 Task: Reply All to email with the signature Aiden Davis with the subject 'Meeting invitation' from softage.1@softage.net with the message 'Can you please provide more information about the recent company merger?'
Action: Mouse moved to (987, 162)
Screenshot: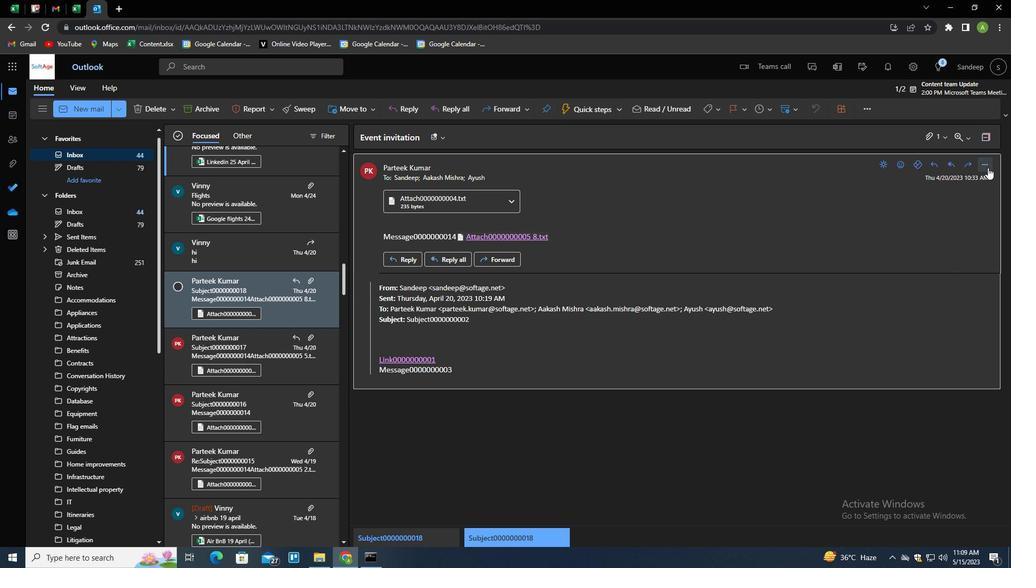 
Action: Mouse pressed left at (987, 162)
Screenshot: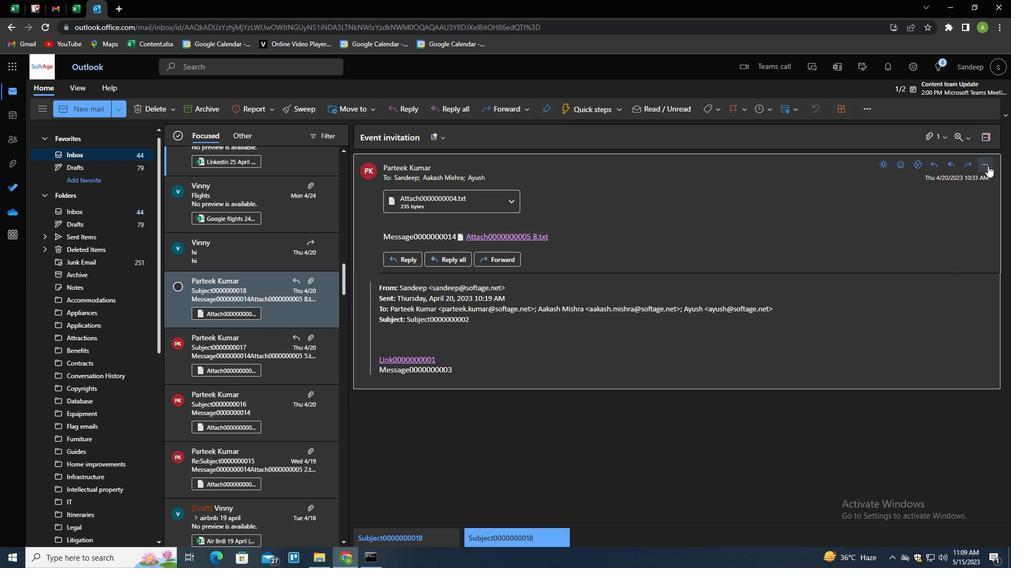 
Action: Mouse moved to (920, 182)
Screenshot: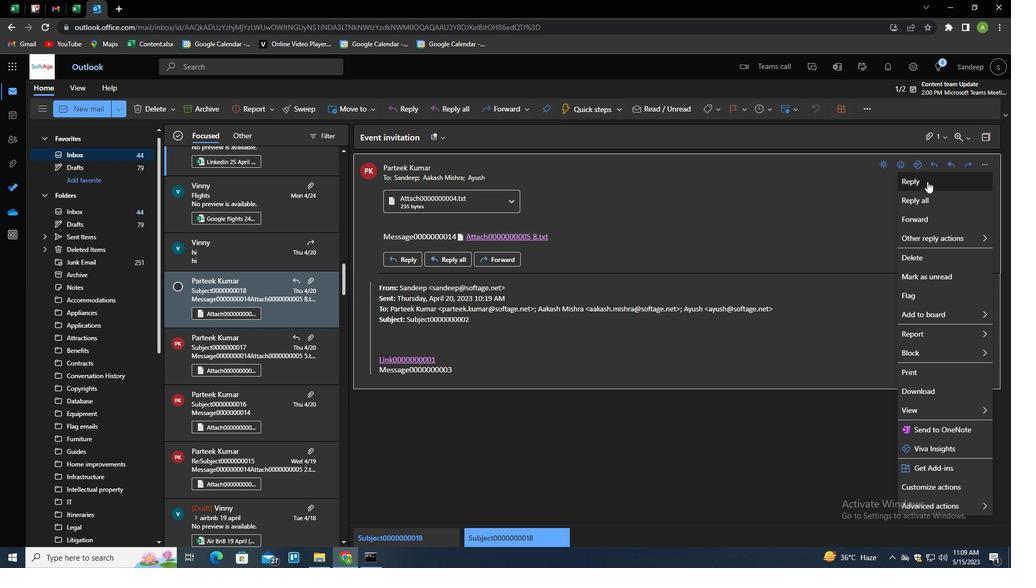 
Action: Mouse pressed left at (920, 182)
Screenshot: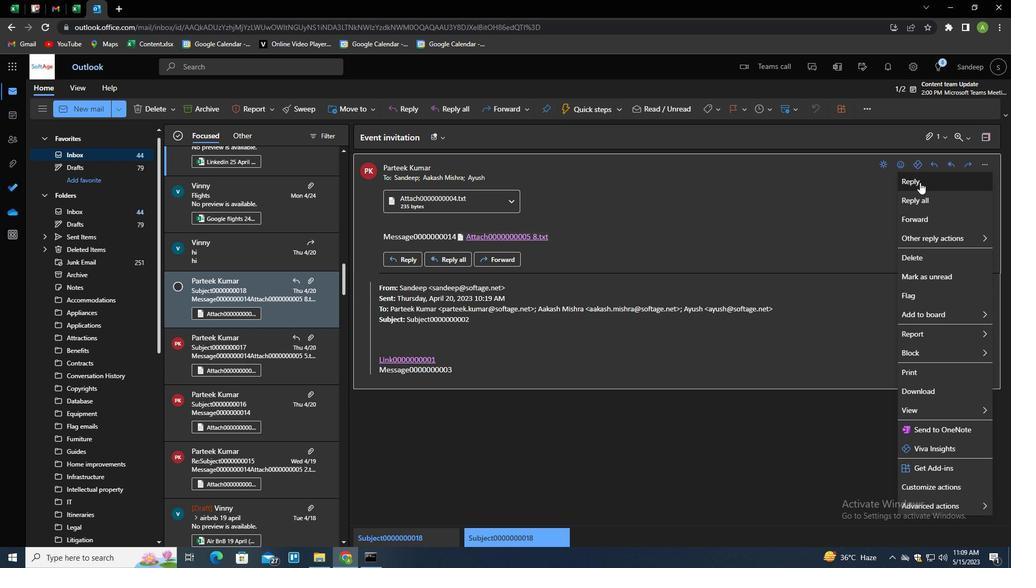 
Action: Mouse moved to (711, 115)
Screenshot: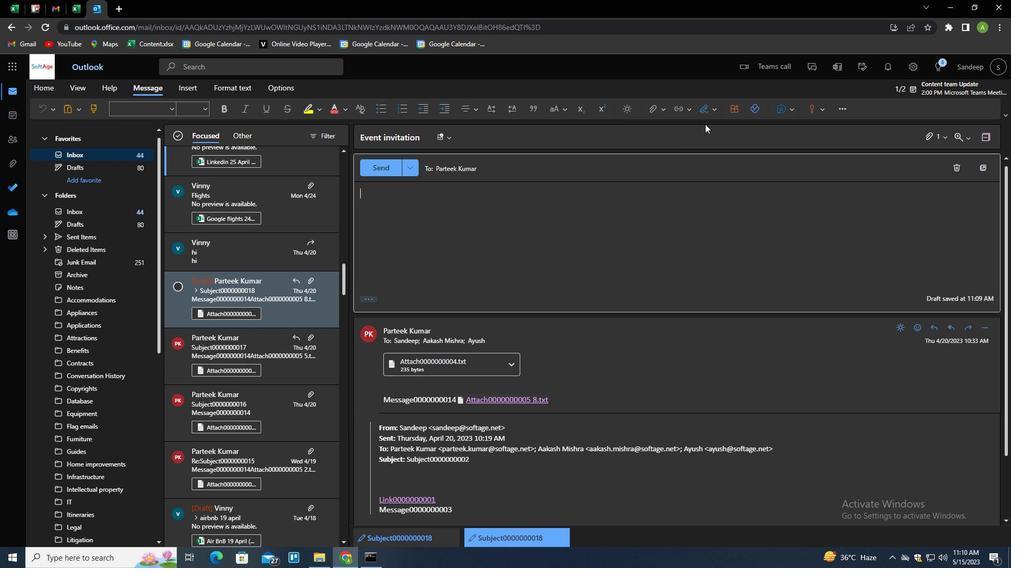 
Action: Mouse pressed left at (711, 115)
Screenshot: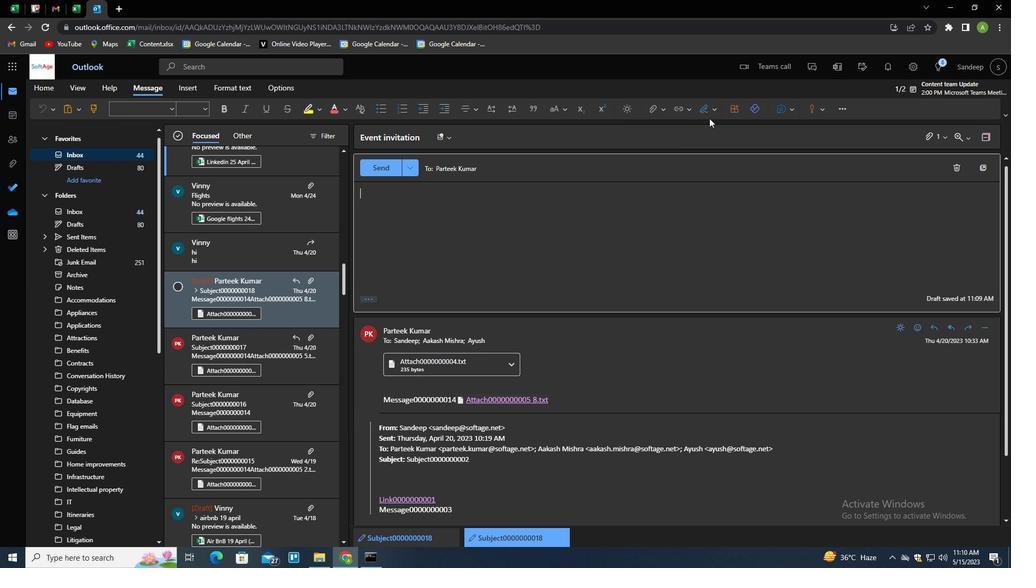 
Action: Mouse moved to (693, 152)
Screenshot: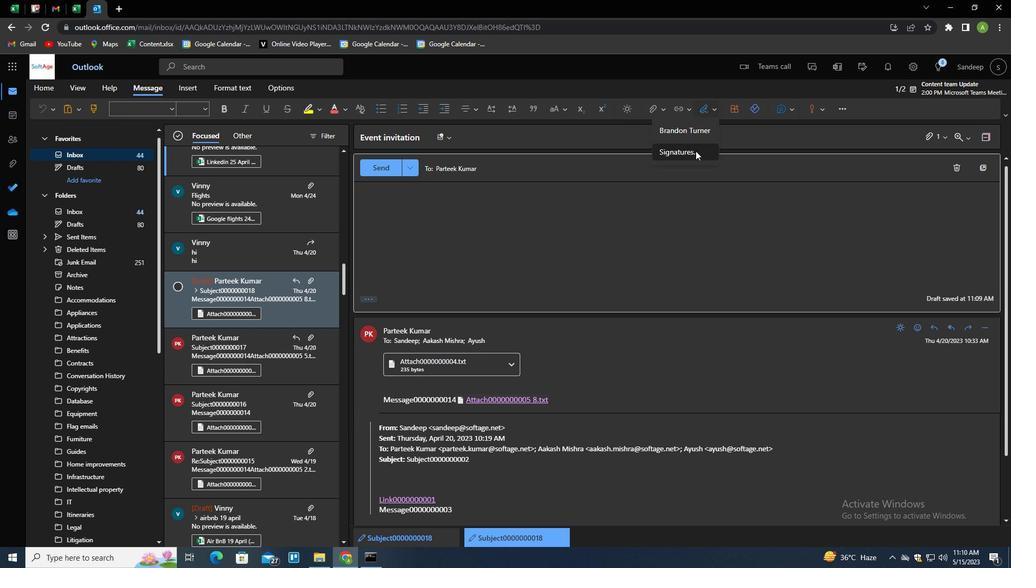 
Action: Mouse pressed left at (693, 152)
Screenshot: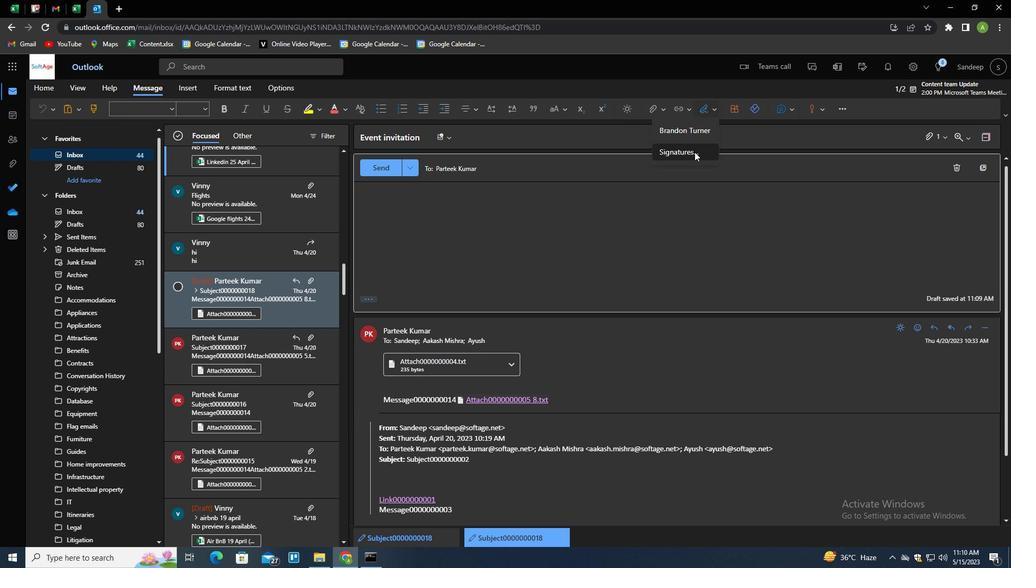 
Action: Mouse moved to (715, 194)
Screenshot: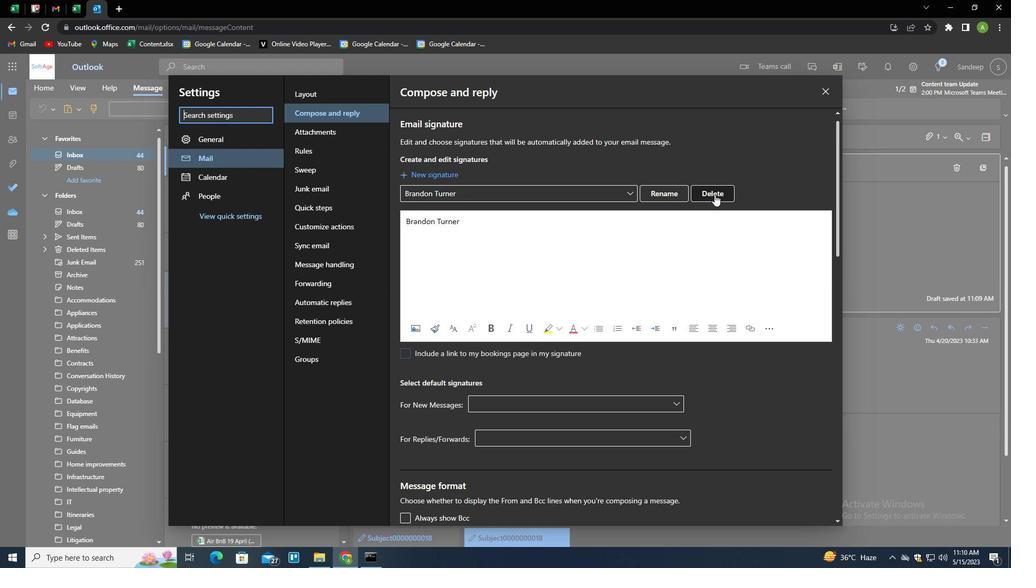 
Action: Mouse pressed left at (715, 194)
Screenshot: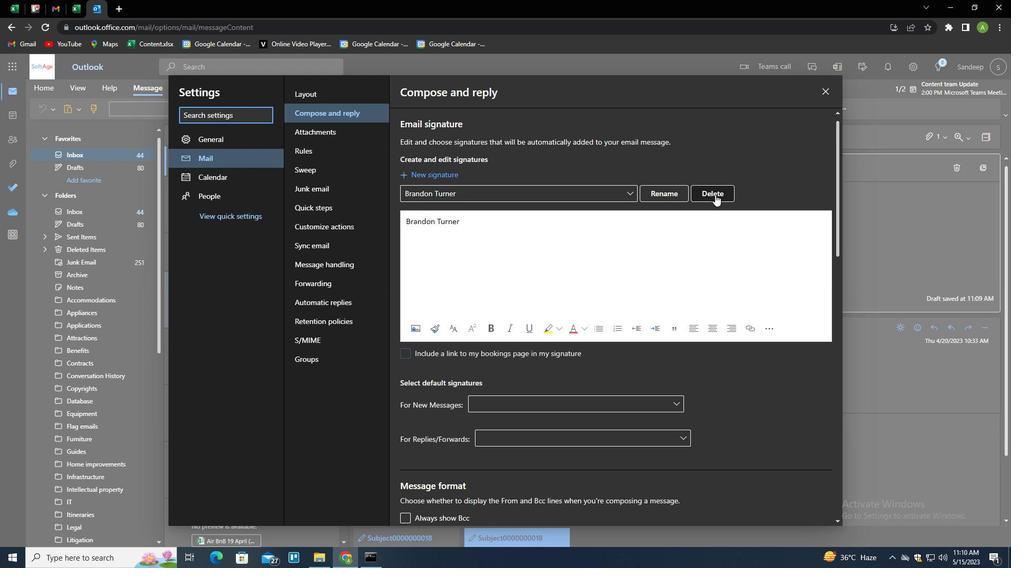 
Action: Mouse moved to (599, 188)
Screenshot: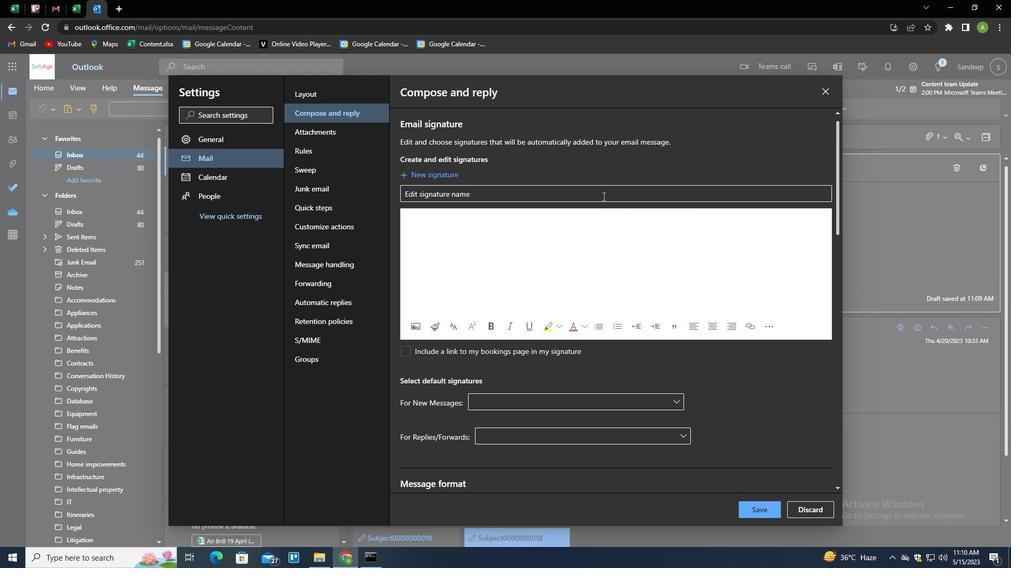 
Action: Mouse pressed left at (599, 188)
Screenshot: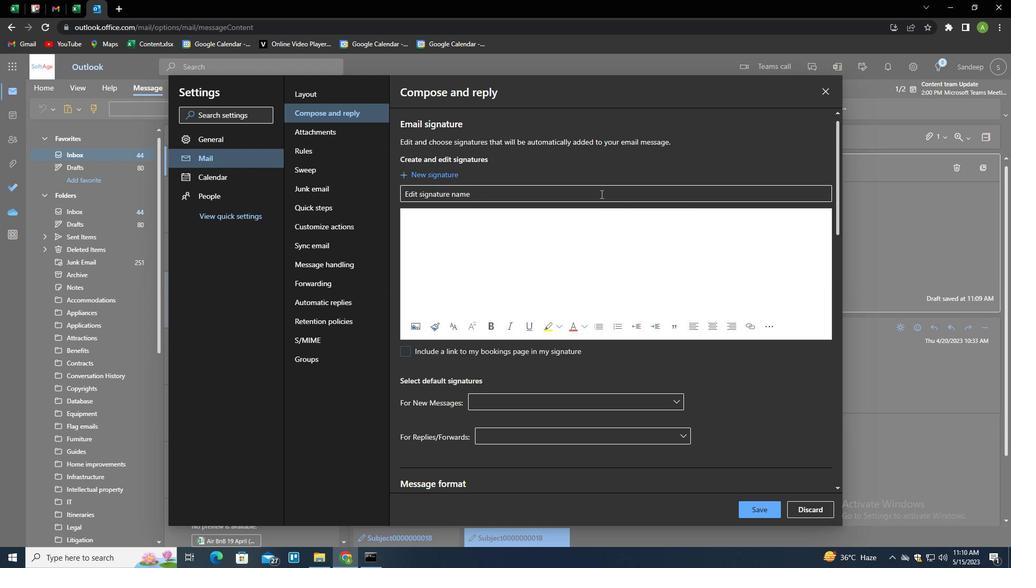 
Action: Key pressed <Key.shift>AIDEN<Key.space><Key.shift>DAVIS<Key.tab><Key.shift><Key.shift><Key.shift>AIDEAN<Key.space><Key.shift><Key.backspace><Key.backspace><Key.backspace>N<Key.space><Key.shift>DAVIS
Screenshot: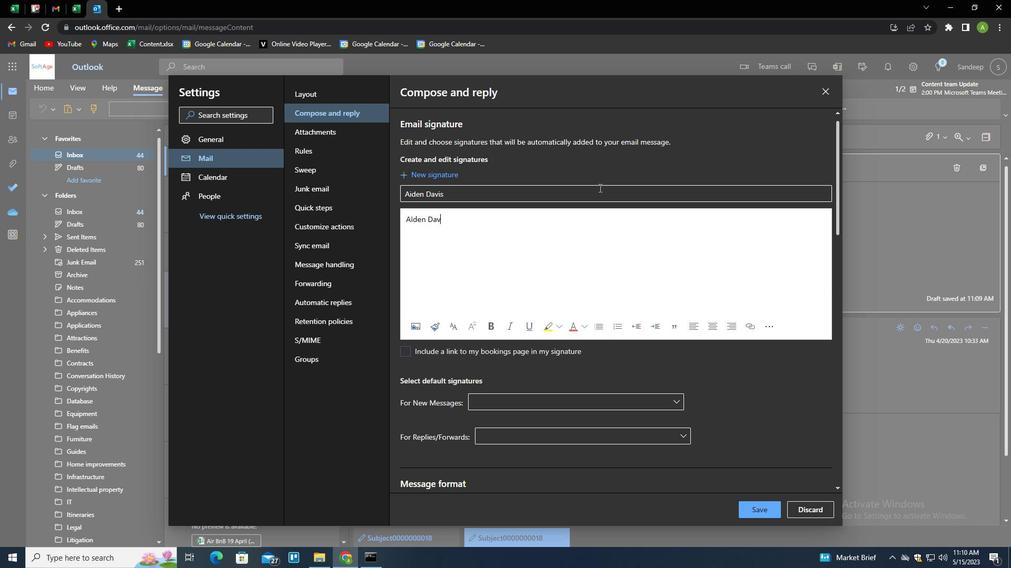 
Action: Mouse moved to (764, 509)
Screenshot: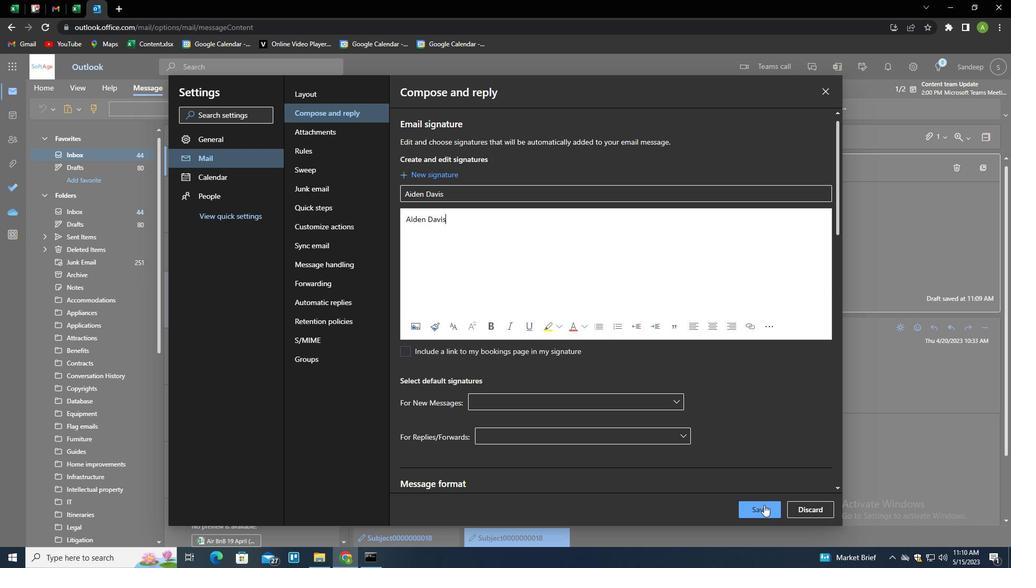 
Action: Mouse pressed left at (764, 509)
Screenshot: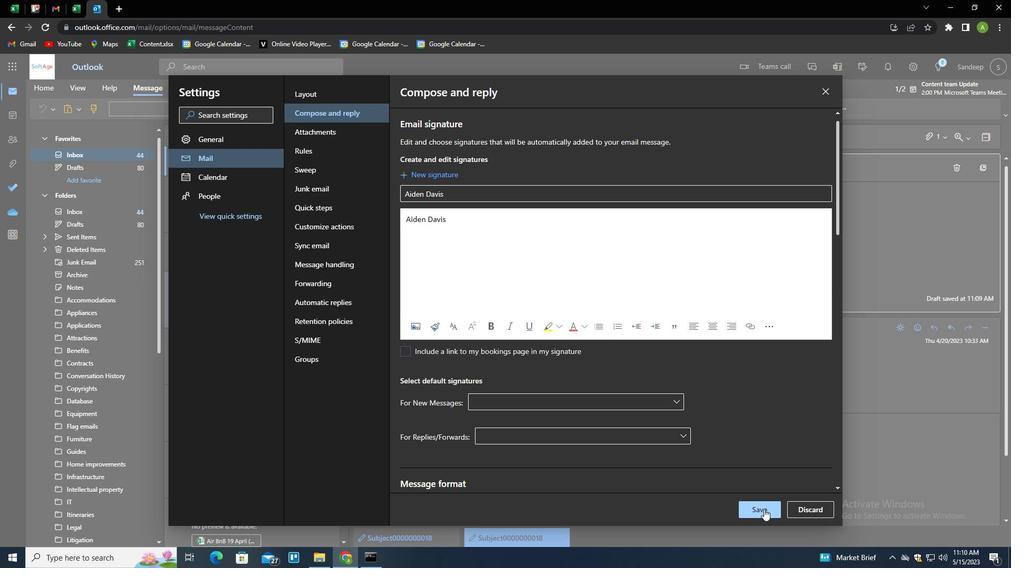 
Action: Mouse moved to (894, 280)
Screenshot: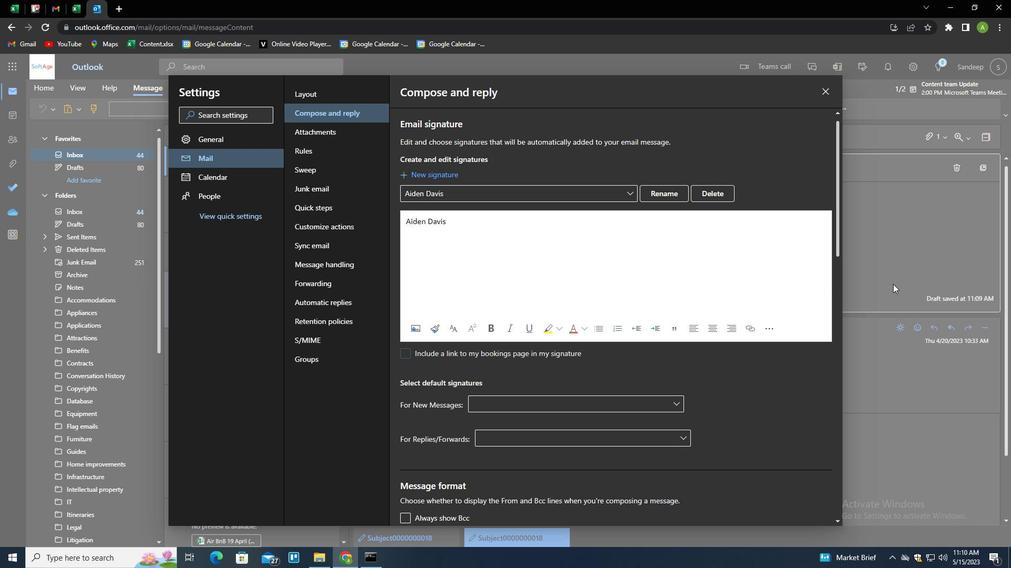 
Action: Mouse pressed left at (894, 280)
Screenshot: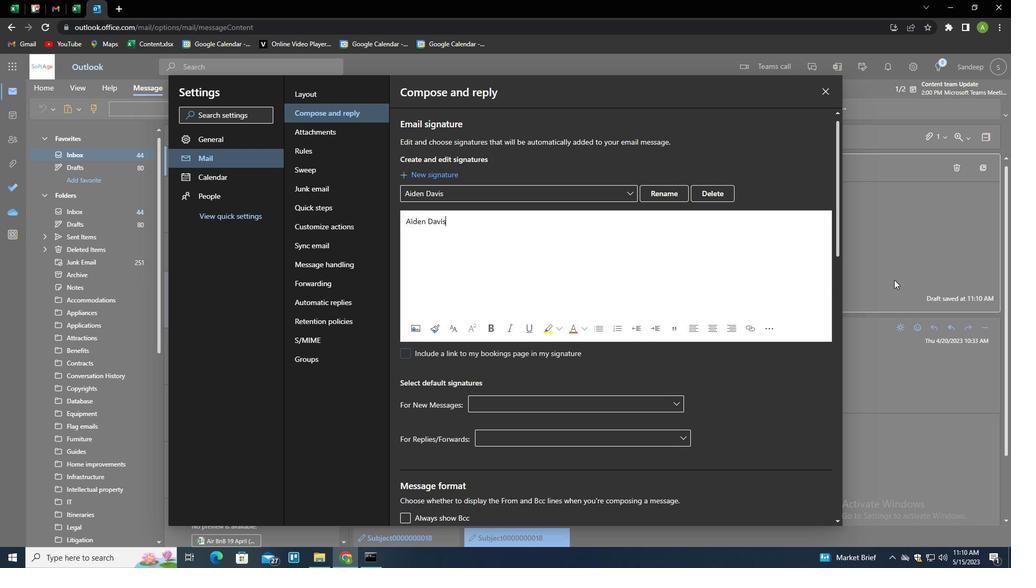 
Action: Mouse moved to (374, 294)
Screenshot: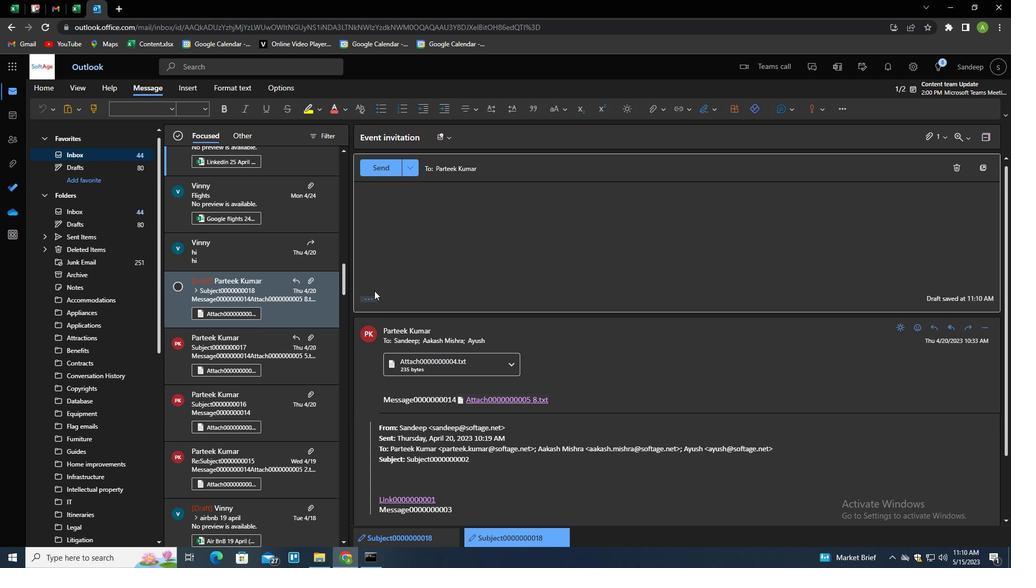 
Action: Mouse pressed left at (374, 294)
Screenshot: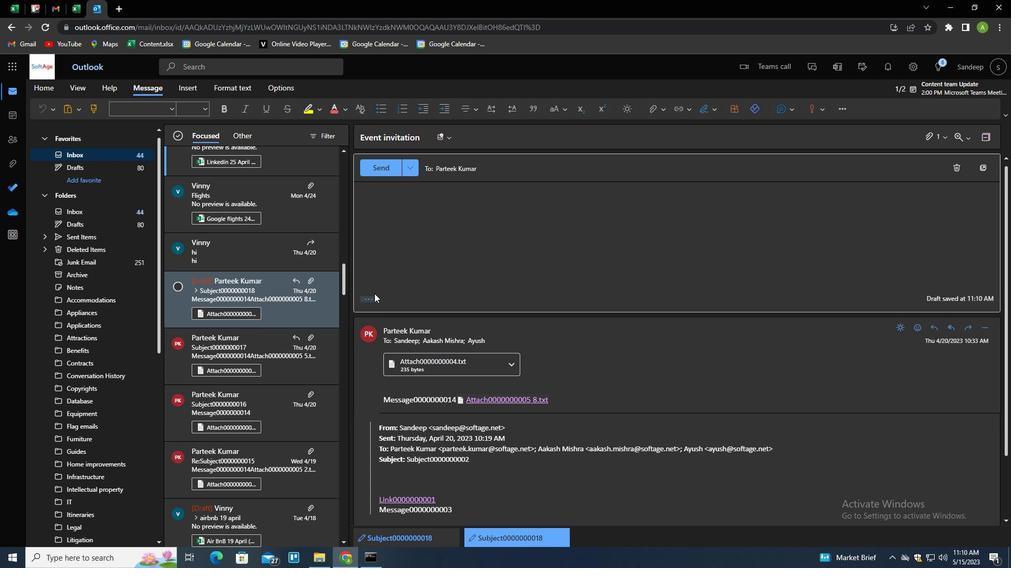 
Action: Mouse moved to (372, 299)
Screenshot: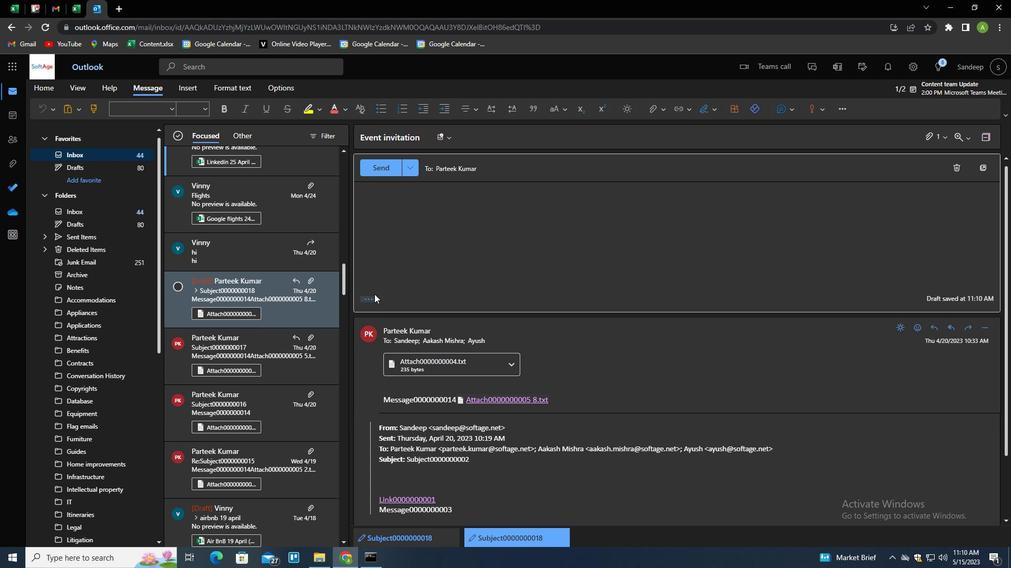 
Action: Mouse pressed left at (372, 299)
Screenshot: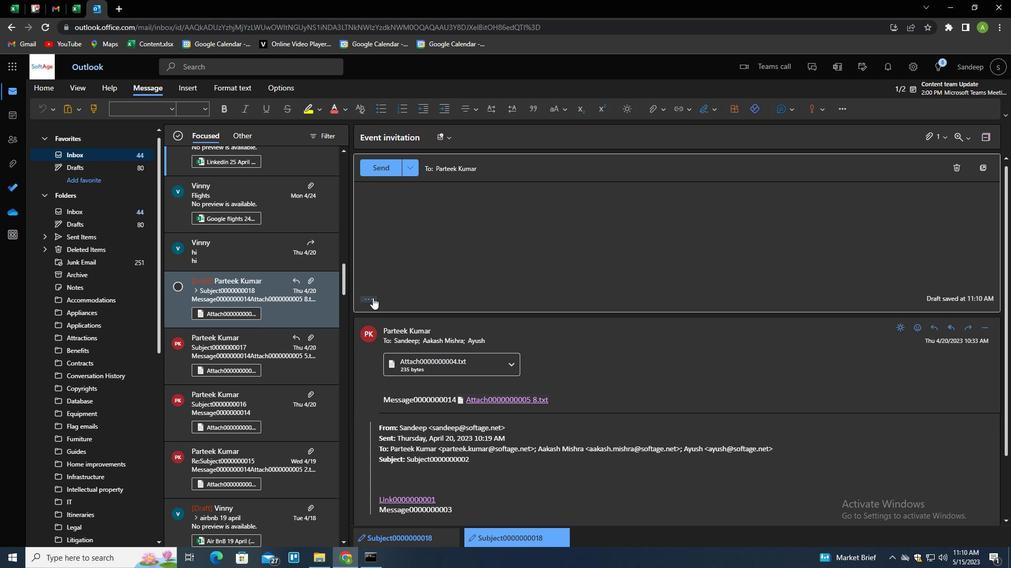 
Action: Mouse moved to (415, 164)
Screenshot: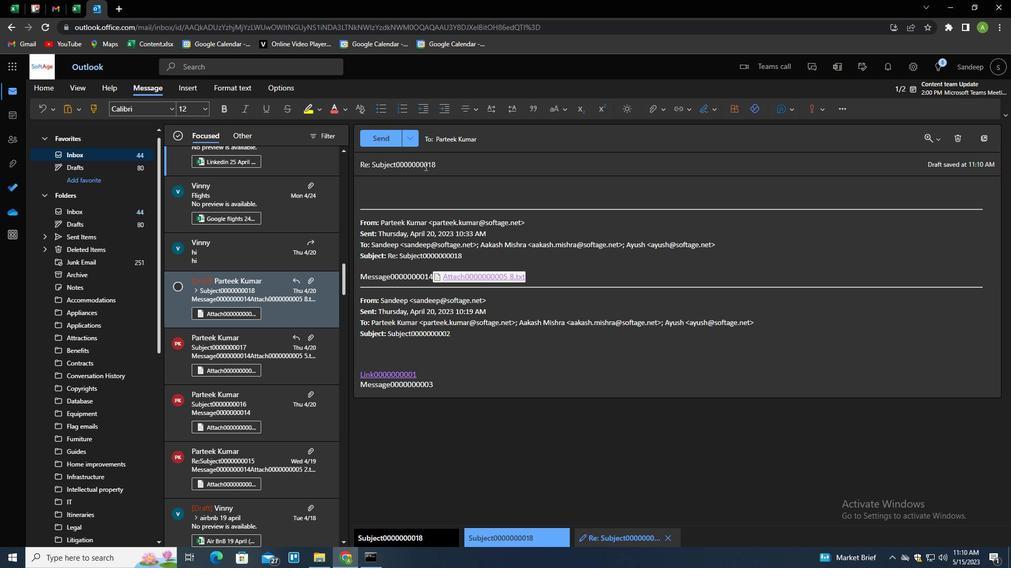 
Action: Mouse pressed left at (415, 164)
Screenshot: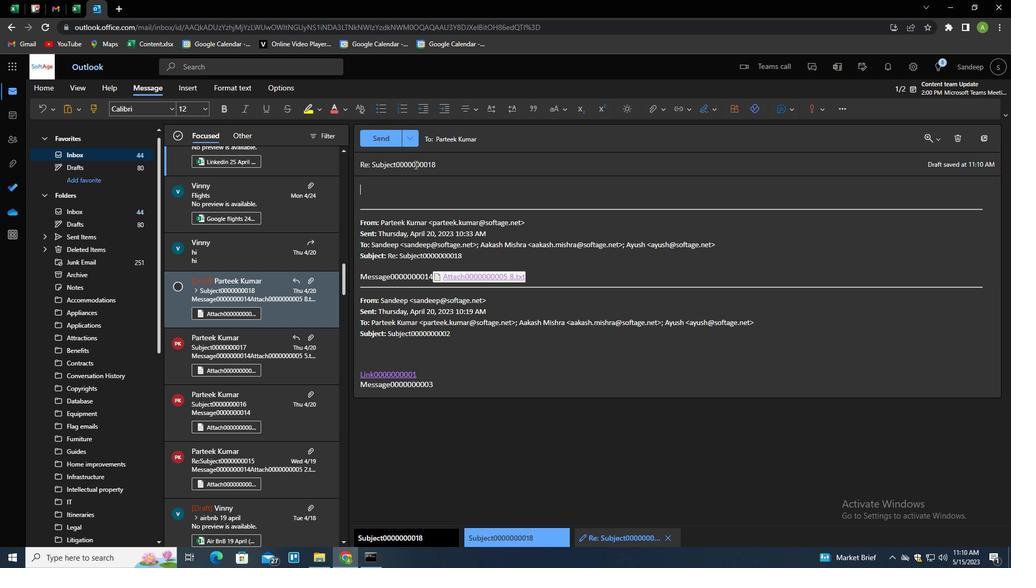 
Action: Mouse pressed left at (415, 164)
Screenshot: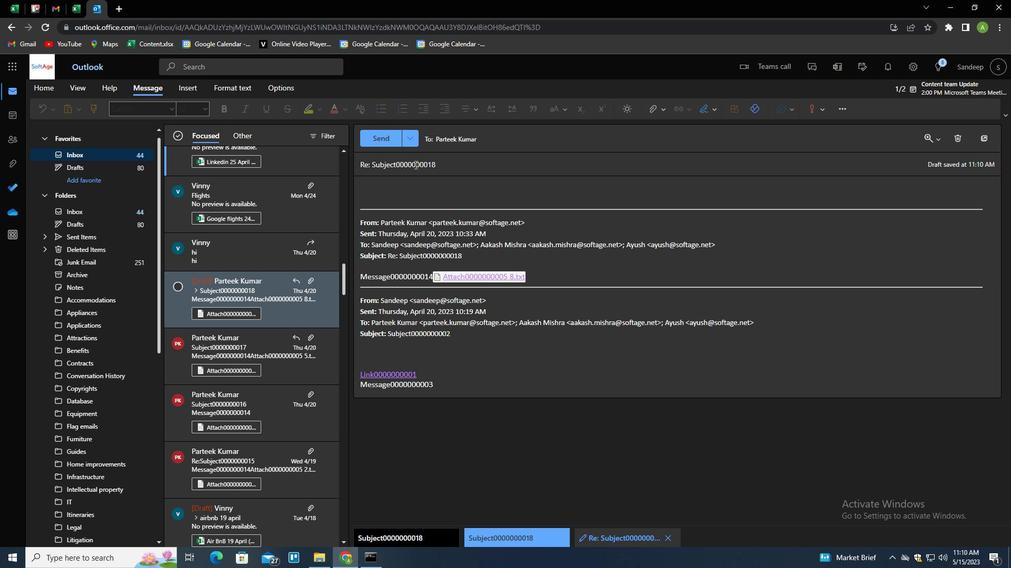 
Action: Mouse pressed left at (415, 164)
Screenshot: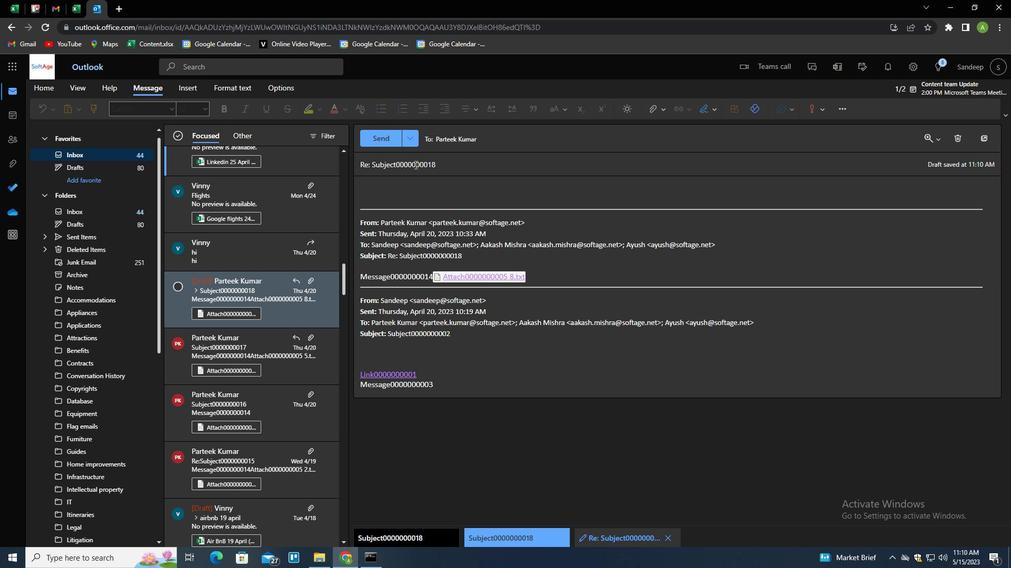 
Action: Mouse pressed left at (415, 164)
Screenshot: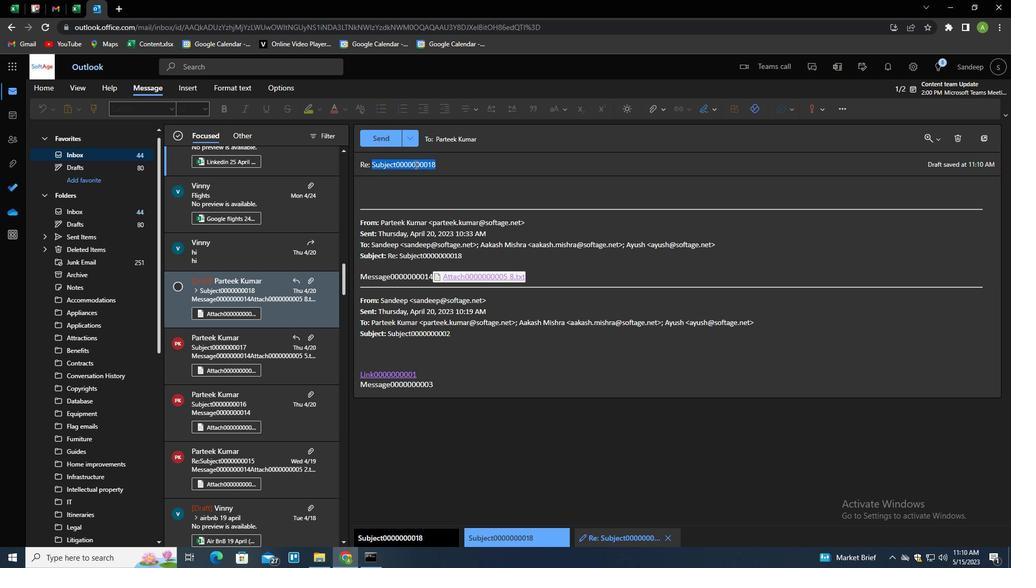 
Action: Key pressed <Key.shift>S<Key.backspace><Key.shift>MEETING<Key.space>INCI<Key.backspace><Key.backspace>VITATION<Key.tab><Key.shift>CAN<Key.space>YOU<Key.space>PLEASE<Key.space>PROVIDEI<Key.backspace><Key.backspace>E<Key.space>MORE<Key.space>INFORMATION<Key.space>ABOUT<Key.space>THE<Key.space>RECENT<Key.space>COMPANY<Key.space>MERGER<Key.shift>?
Screenshot: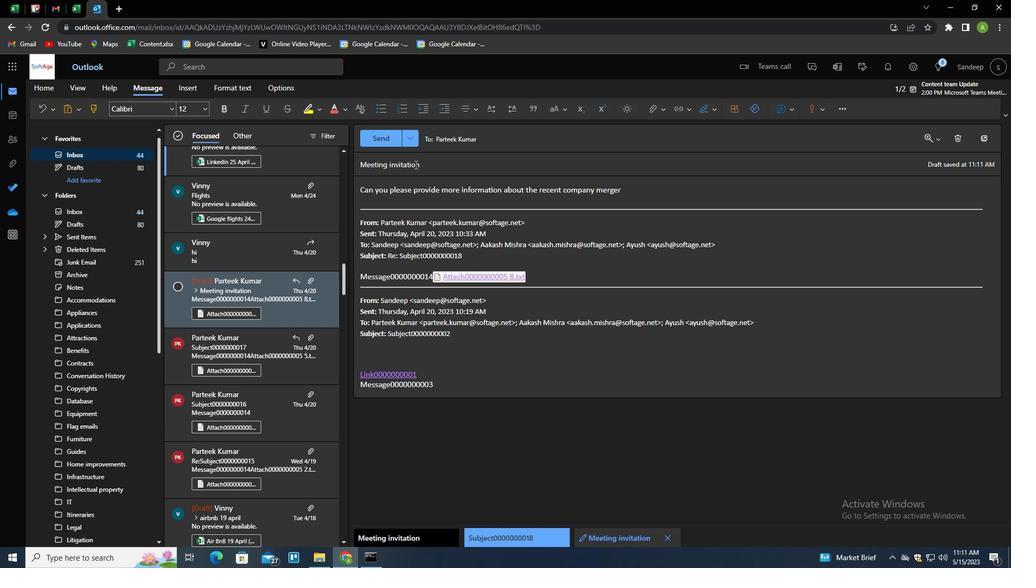 
Action: Mouse moved to (380, 142)
Screenshot: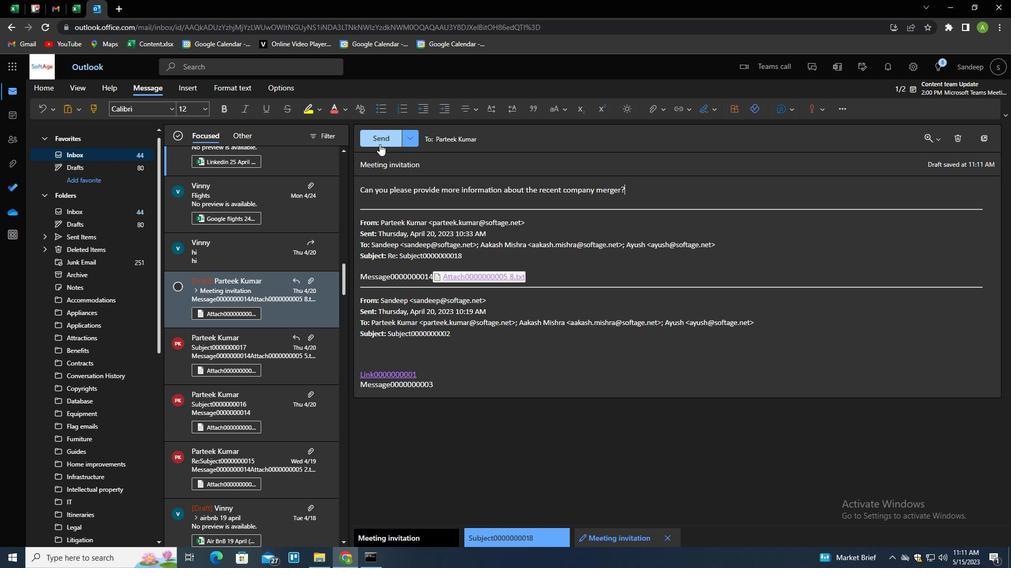 
Action: Mouse pressed left at (380, 142)
Screenshot: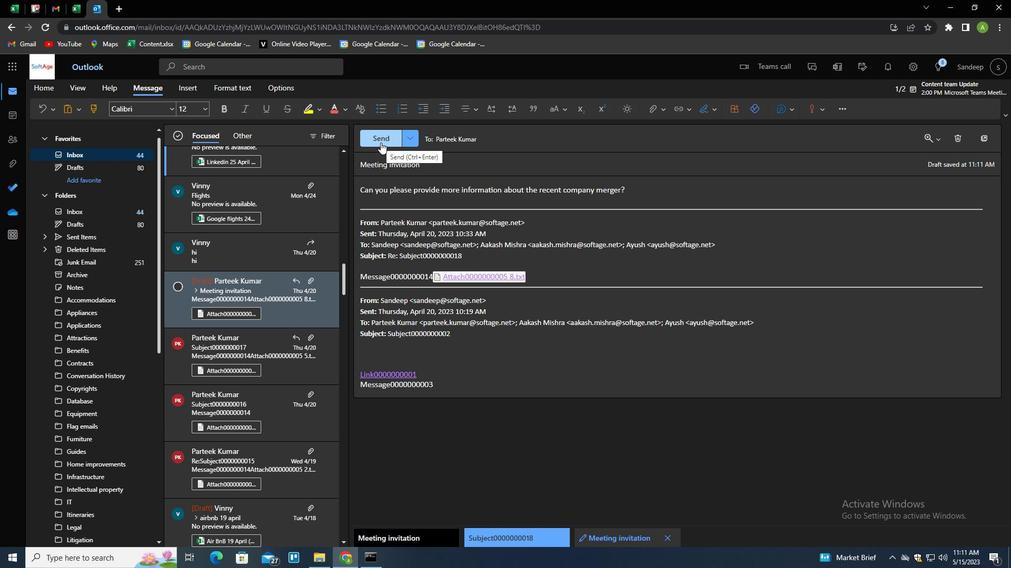 
Action: Mouse moved to (484, 241)
Screenshot: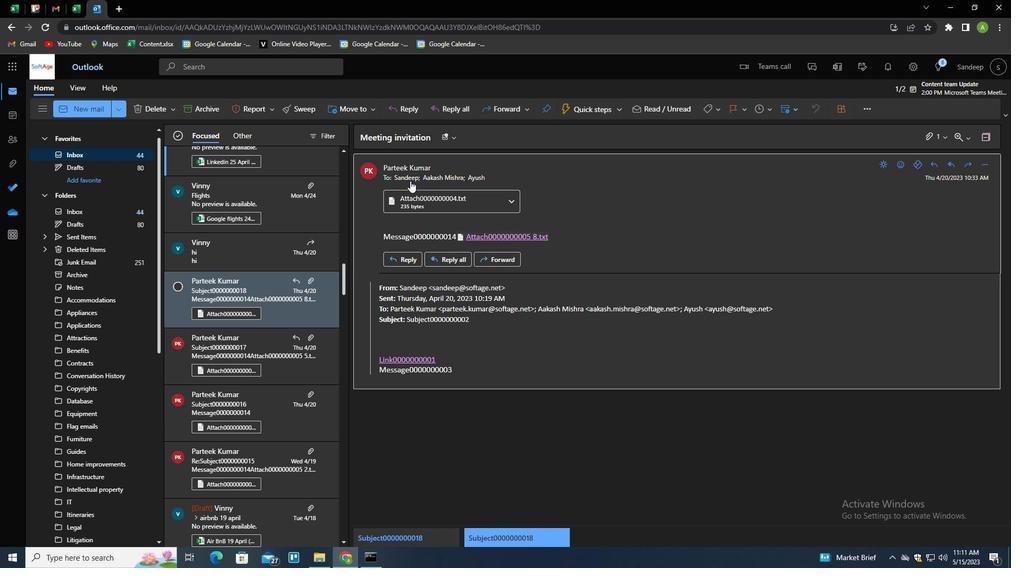 
